 Task: Create in the project VitalTech a sprint 'Discovery'.
Action: Mouse moved to (162, 54)
Screenshot: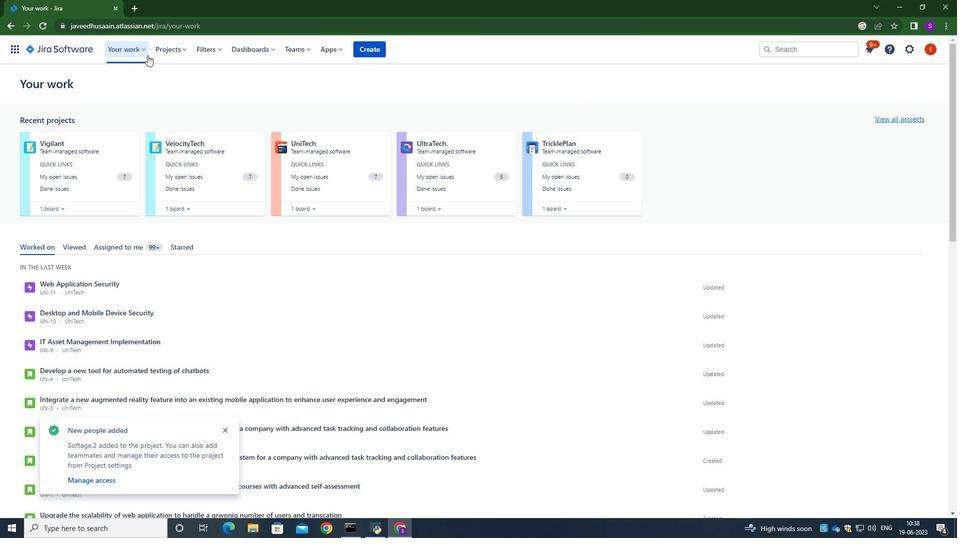 
Action: Mouse pressed left at (162, 54)
Screenshot: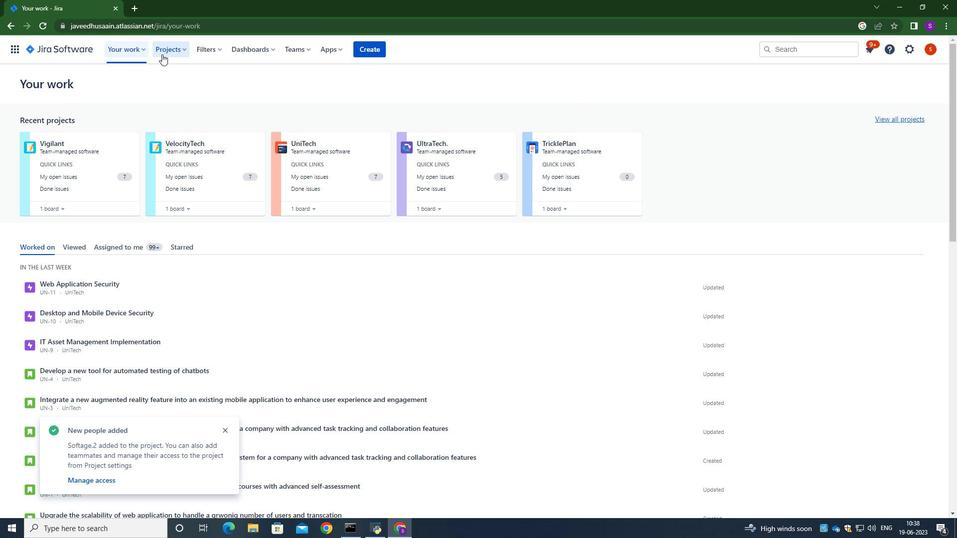 
Action: Mouse moved to (207, 93)
Screenshot: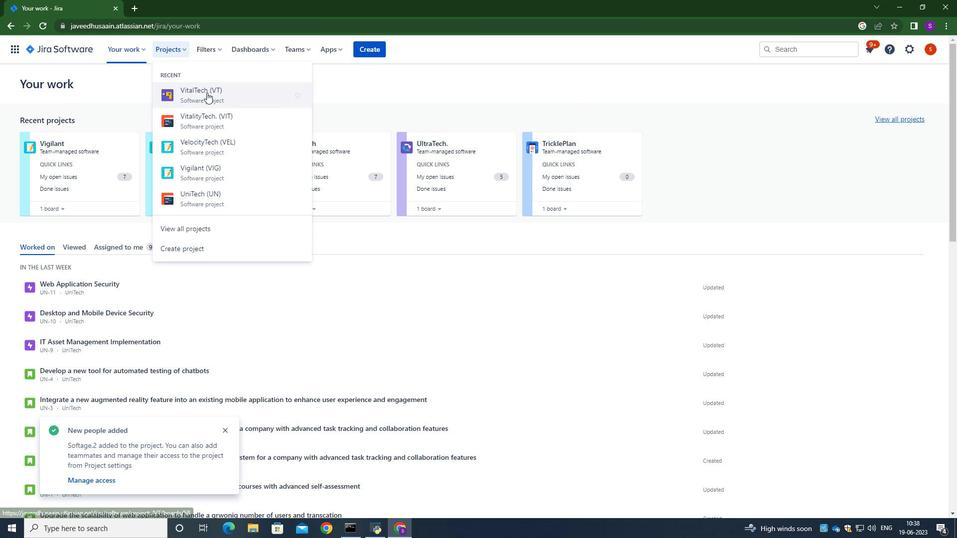 
Action: Mouse pressed left at (207, 93)
Screenshot: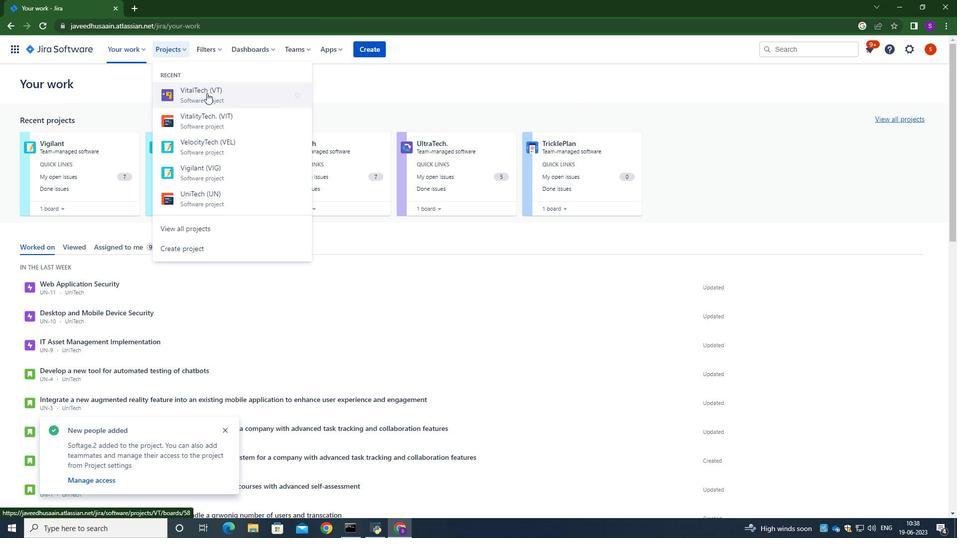 
Action: Mouse moved to (62, 152)
Screenshot: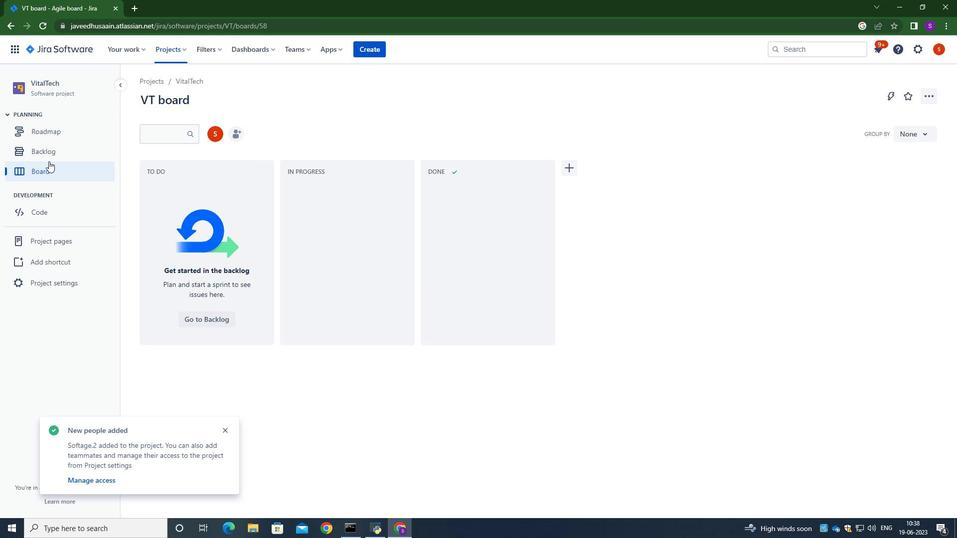 
Action: Mouse pressed left at (62, 152)
Screenshot: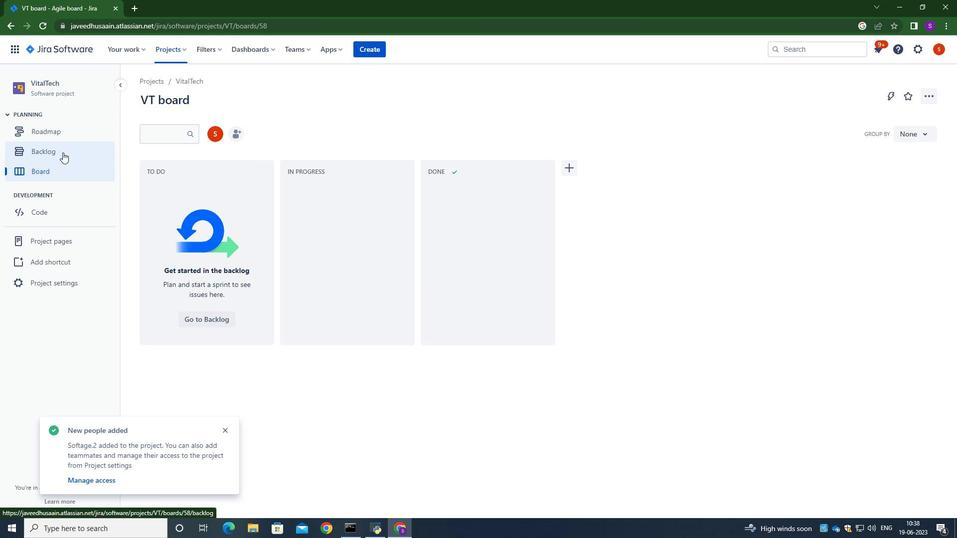
Action: Mouse moved to (458, 301)
Screenshot: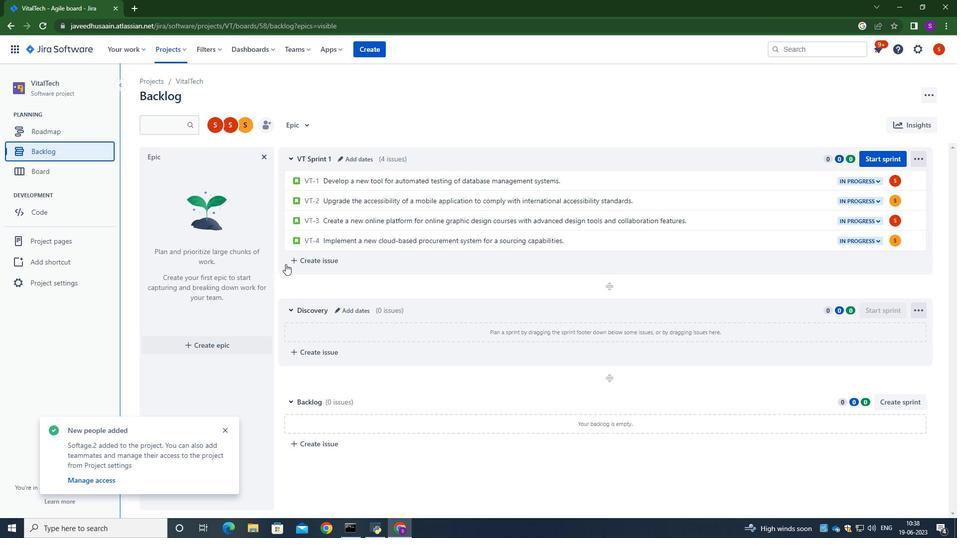 
Action: Mouse scrolled (458, 301) with delta (0, 0)
Screenshot: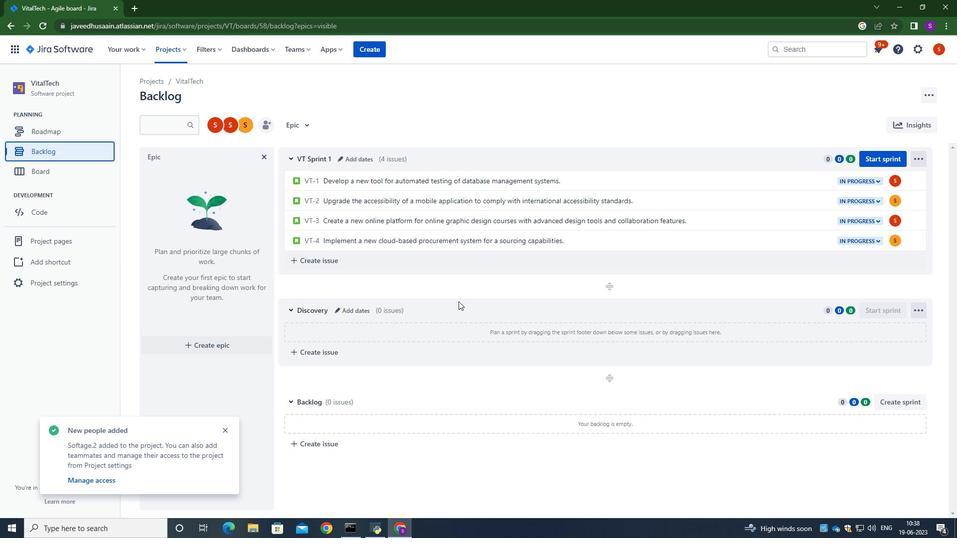 
Action: Mouse scrolled (458, 301) with delta (0, 0)
Screenshot: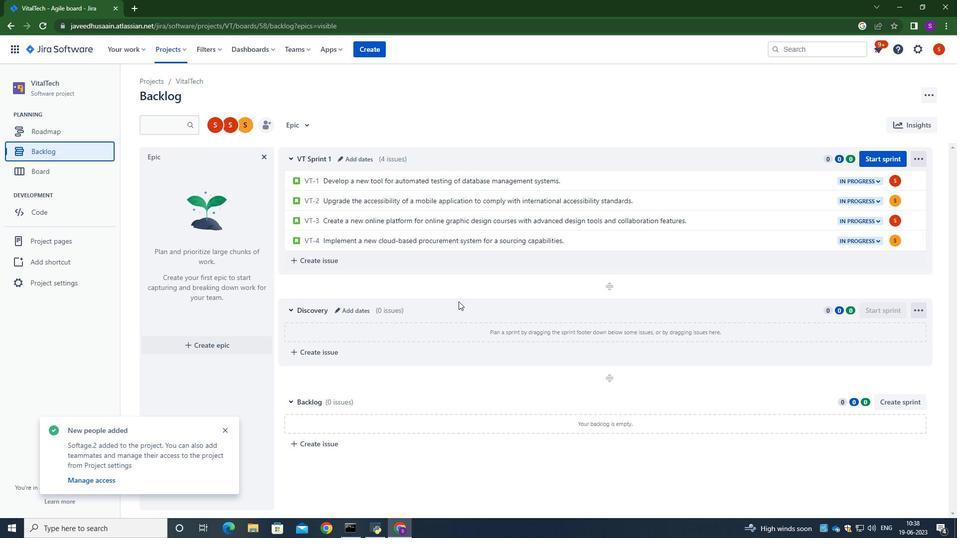 
Action: Mouse moved to (907, 399)
Screenshot: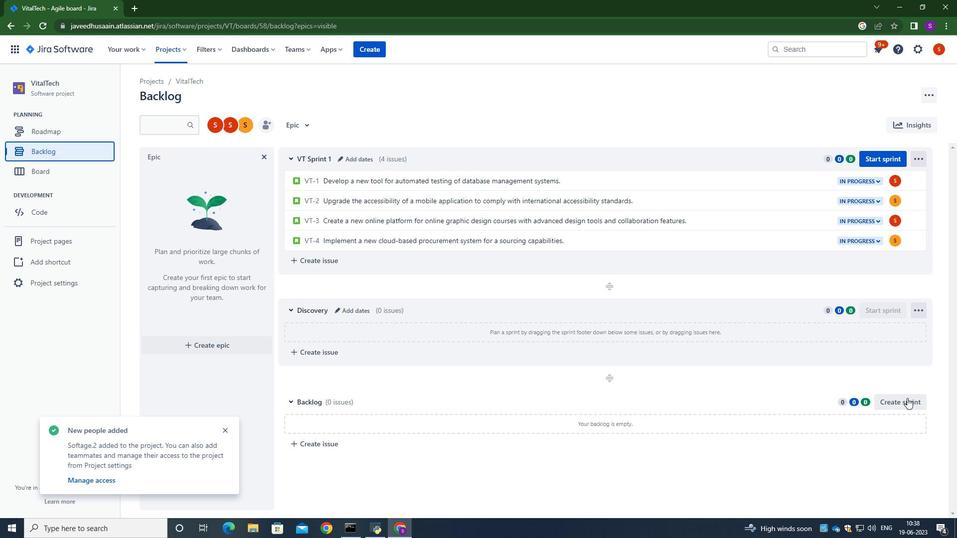 
Action: Mouse pressed left at (907, 399)
Screenshot: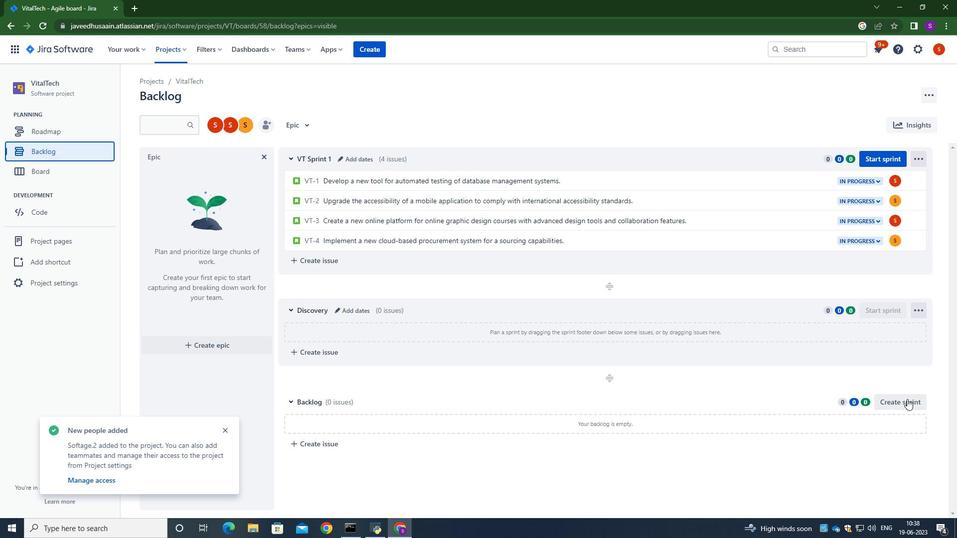 
Action: Mouse moved to (359, 404)
Screenshot: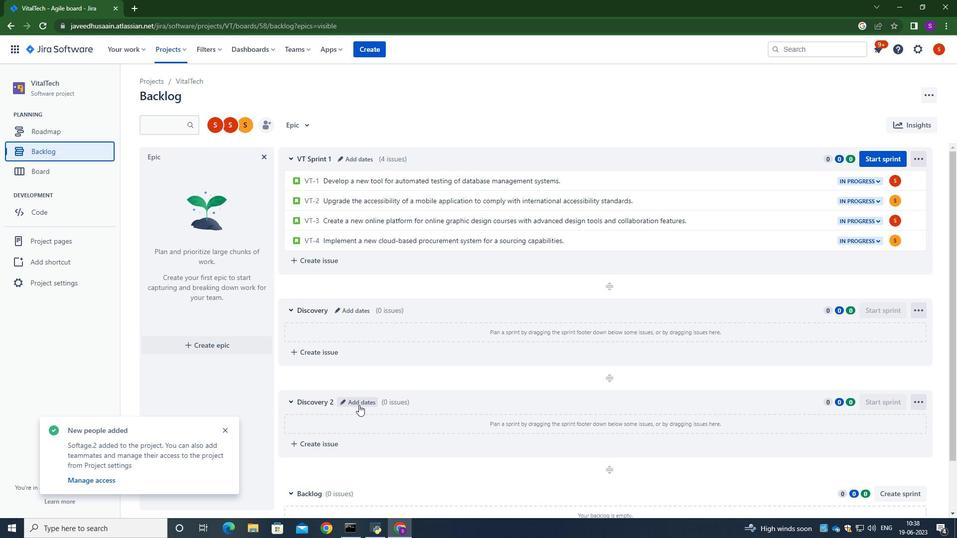 
Action: Mouse pressed left at (359, 404)
Screenshot: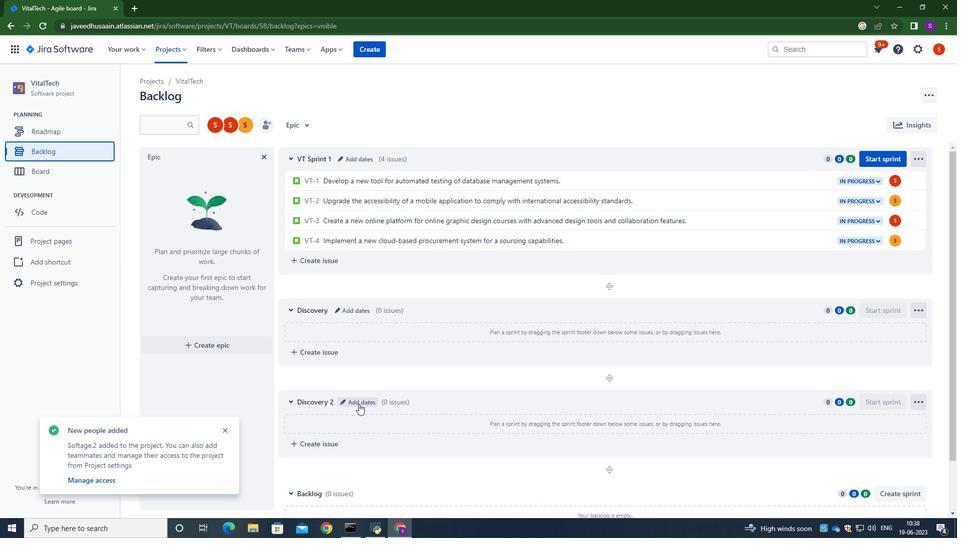 
Action: Mouse moved to (439, 141)
Screenshot: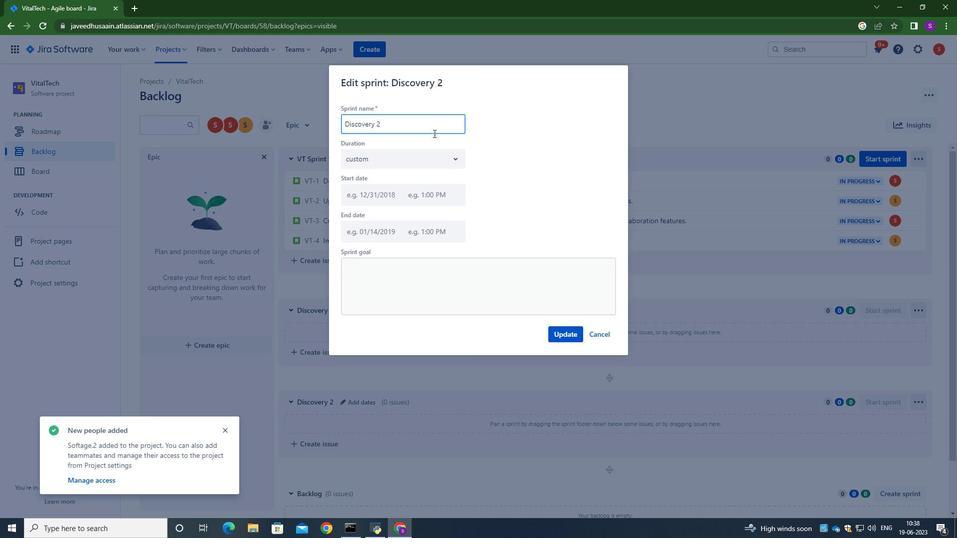
Action: Key pressed <Key.backspace><Key.backspace><Key.backspace><Key.backspace><Key.backspace><Key.backspace><Key.backspace><Key.backspace><Key.backspace><Key.backspace><Key.backspace><Key.backspace><Key.backspace><Key.backspace><Key.caps_lock>D<Key.caps_lock>isvc<Key.backspace><Key.backspace>covery
Screenshot: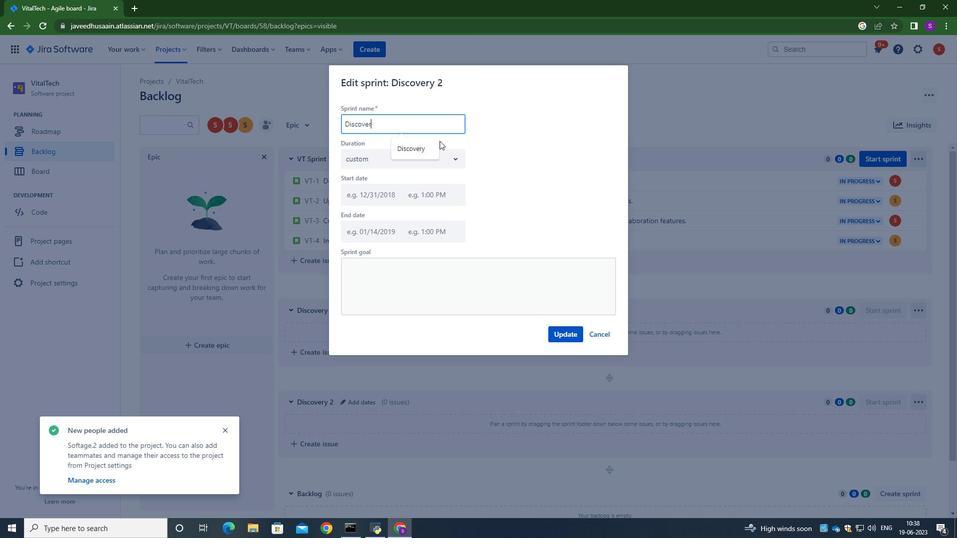 
Action: Mouse moved to (565, 328)
Screenshot: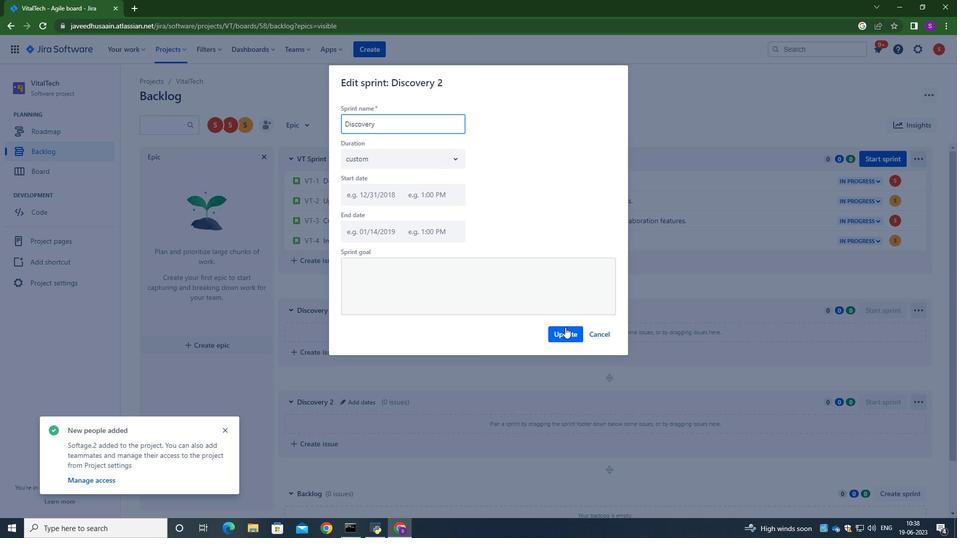 
Action: Mouse pressed left at (565, 328)
Screenshot: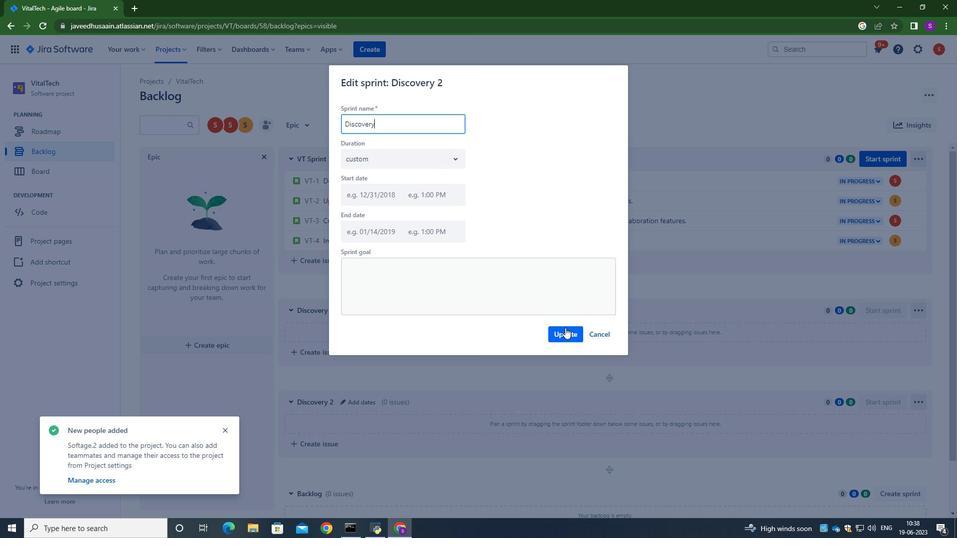 
Action: Mouse moved to (505, 341)
Screenshot: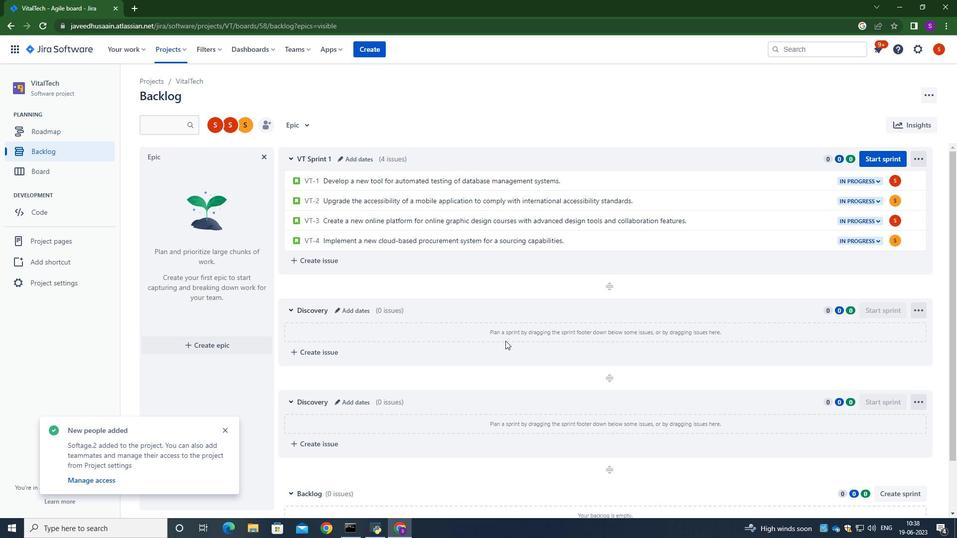 
